 Task: Look for products in the category "Beef" from the brand "Store Brand".
Action: Mouse moved to (25, 81)
Screenshot: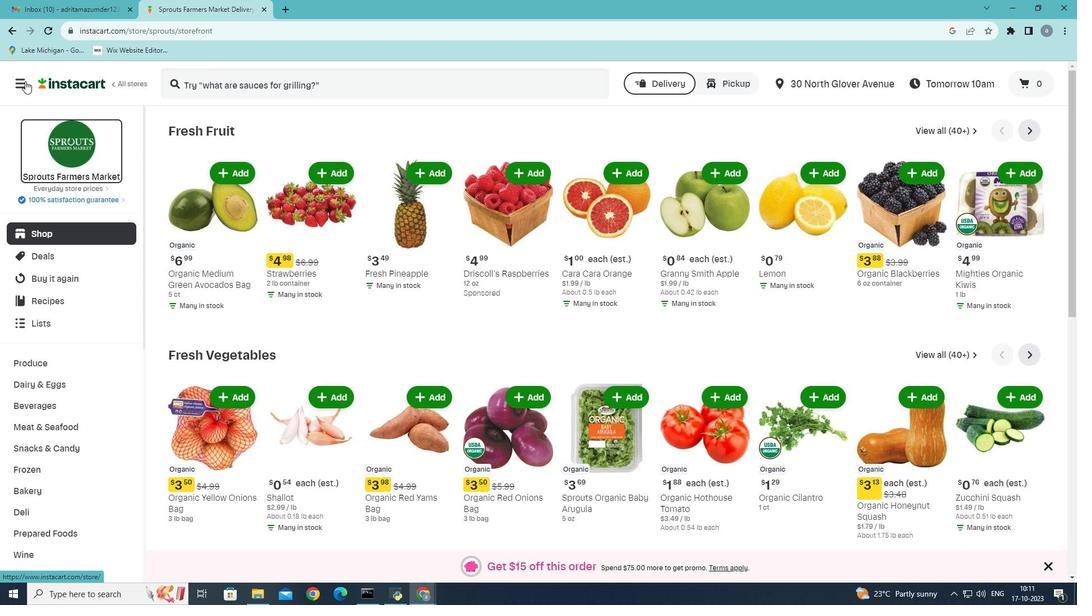 
Action: Mouse pressed left at (25, 81)
Screenshot: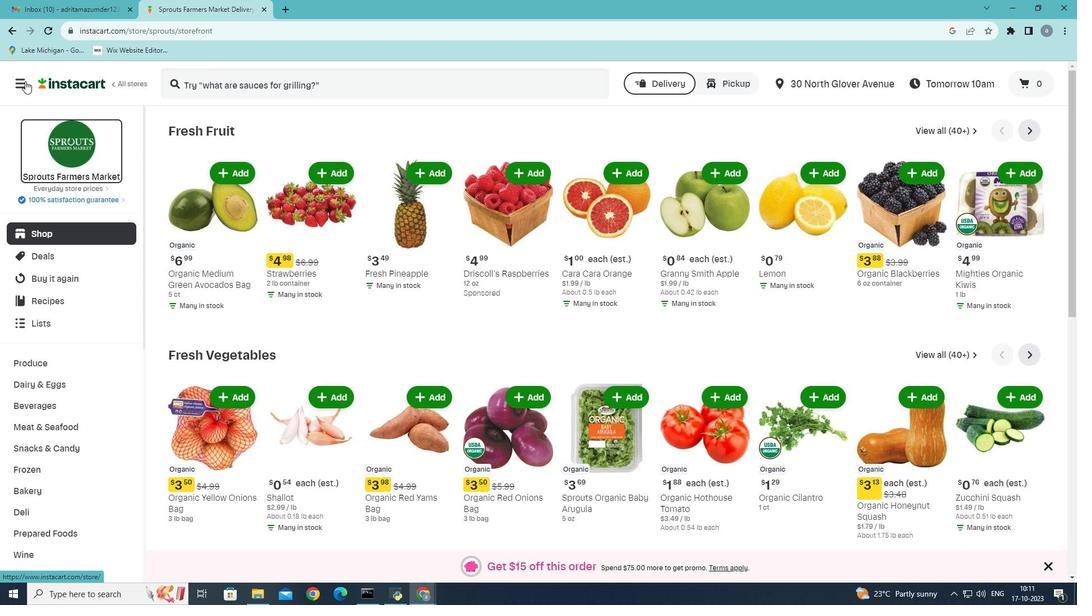 
Action: Mouse moved to (40, 328)
Screenshot: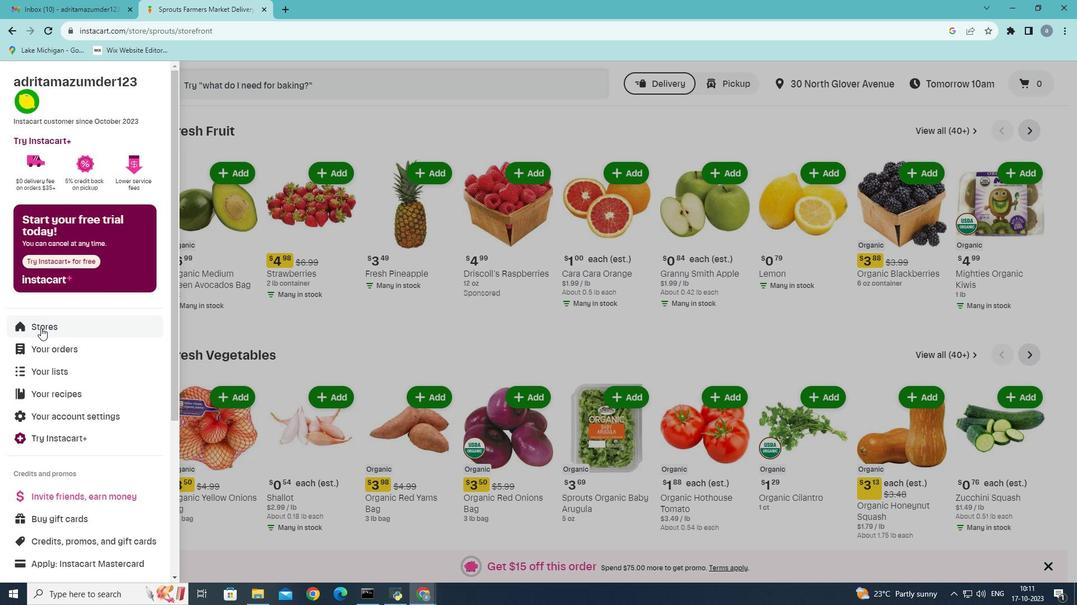 
Action: Mouse pressed left at (40, 328)
Screenshot: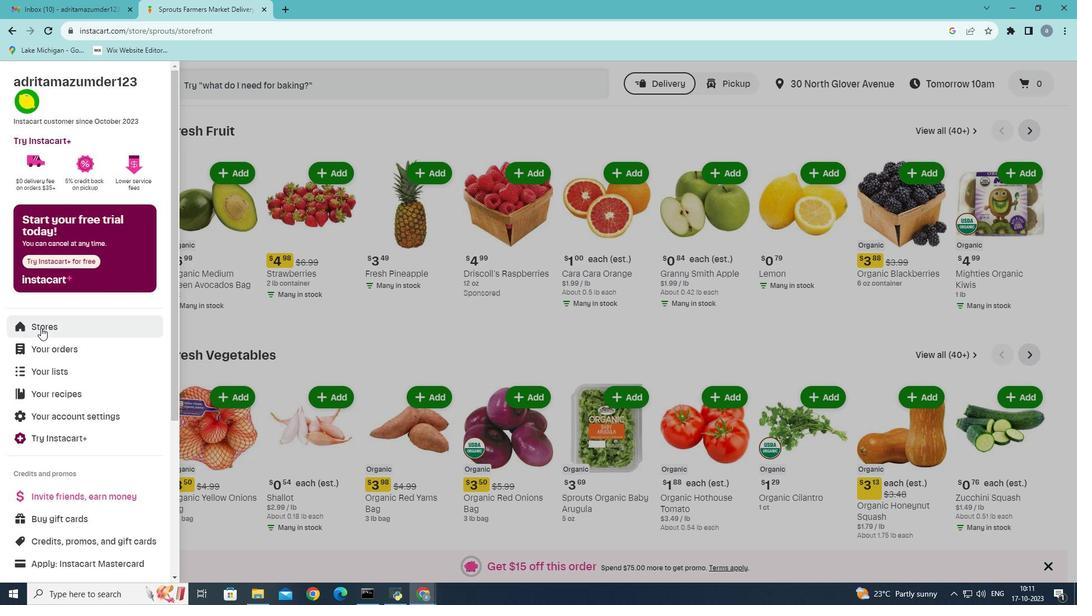 
Action: Mouse moved to (263, 134)
Screenshot: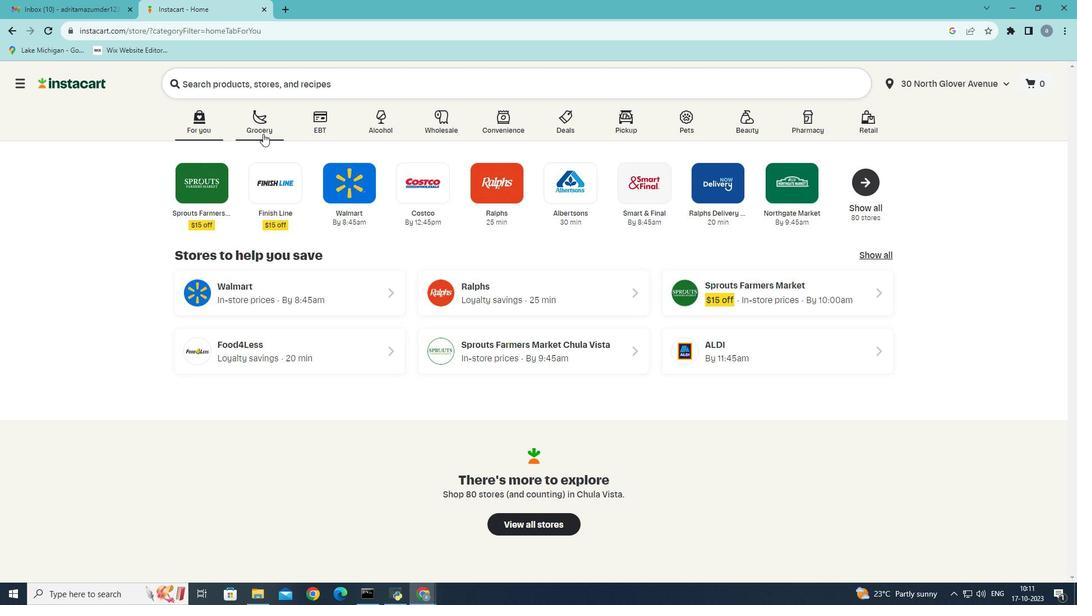 
Action: Mouse pressed left at (263, 134)
Screenshot: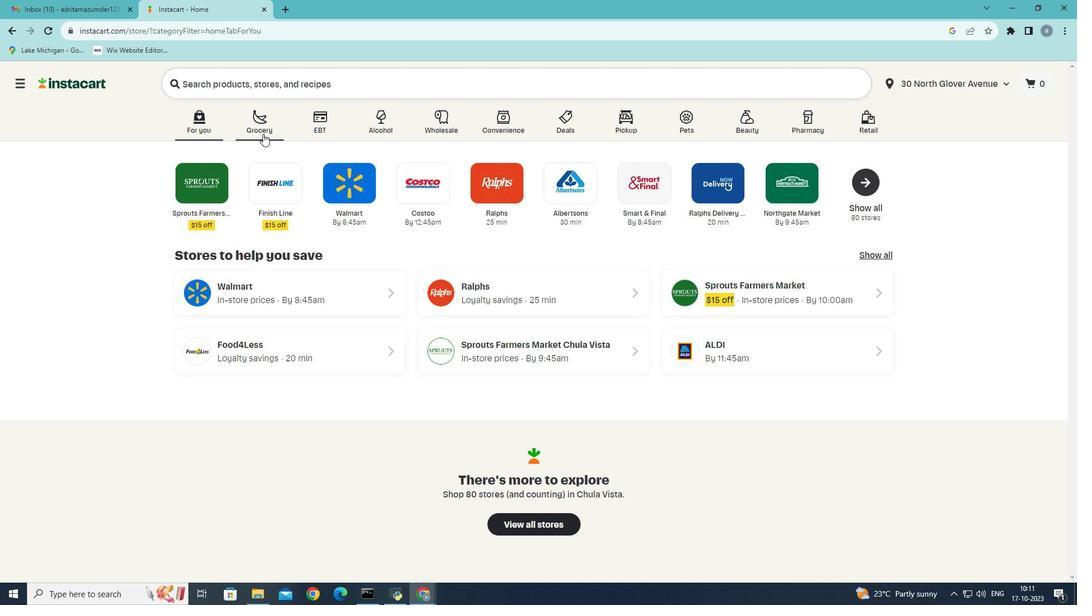 
Action: Mouse moved to (702, 281)
Screenshot: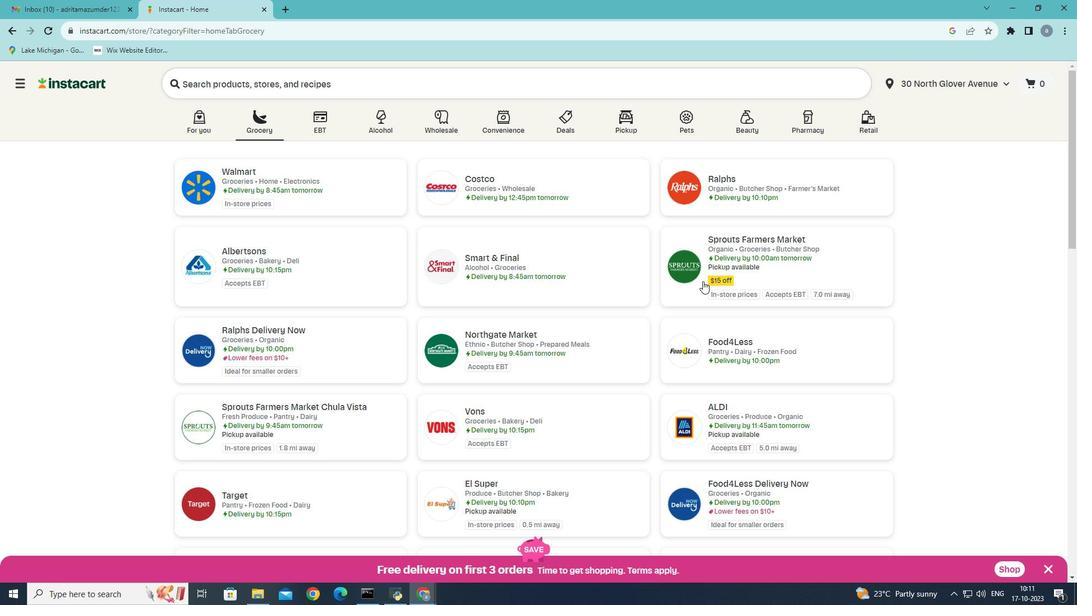 
Action: Mouse pressed left at (702, 281)
Screenshot: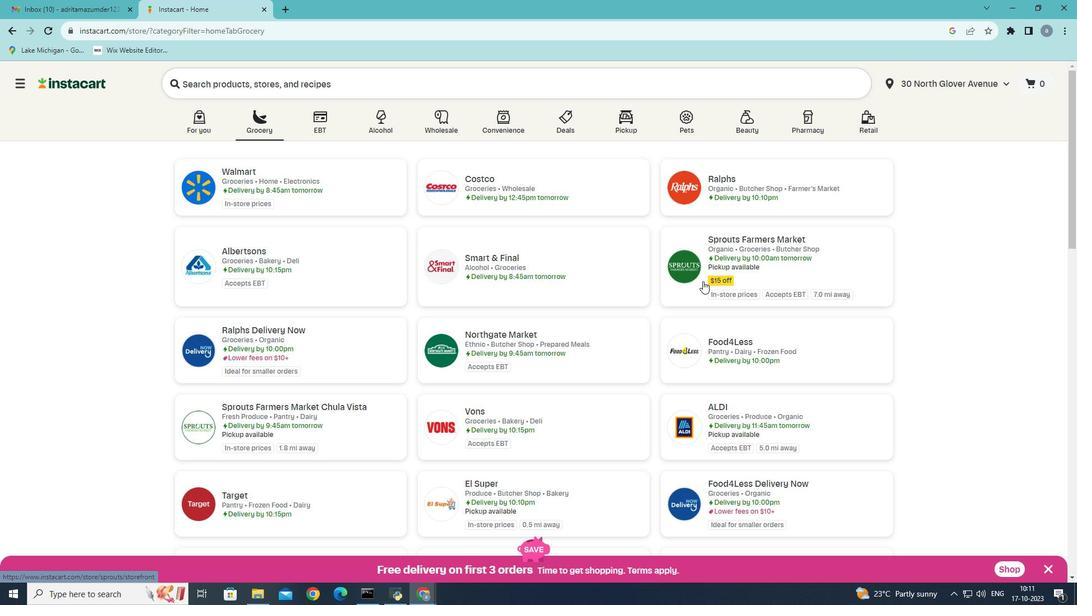 
Action: Mouse moved to (48, 425)
Screenshot: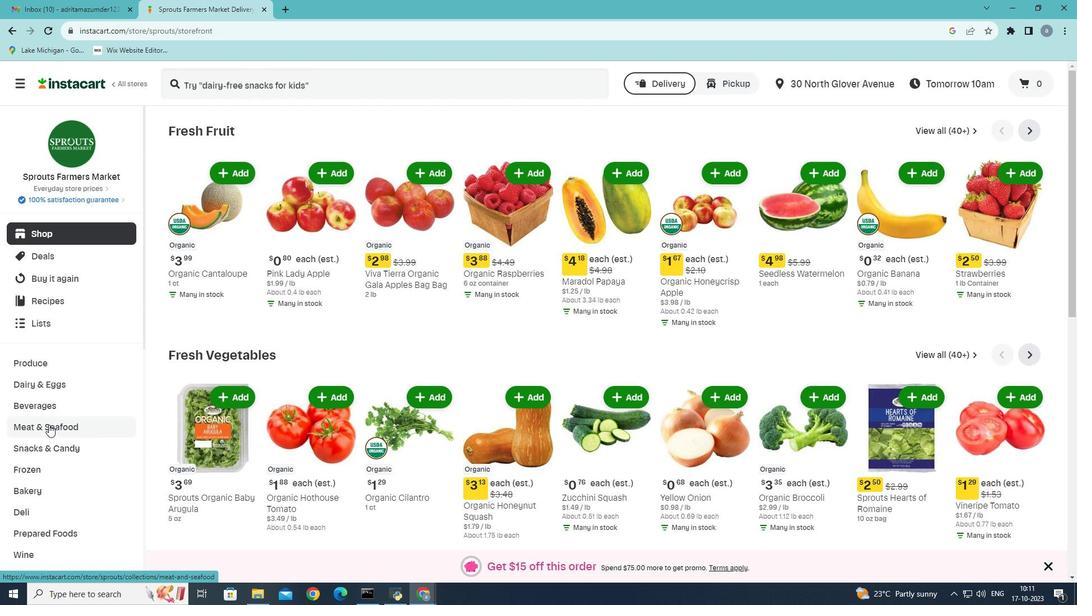 
Action: Mouse pressed left at (48, 425)
Screenshot: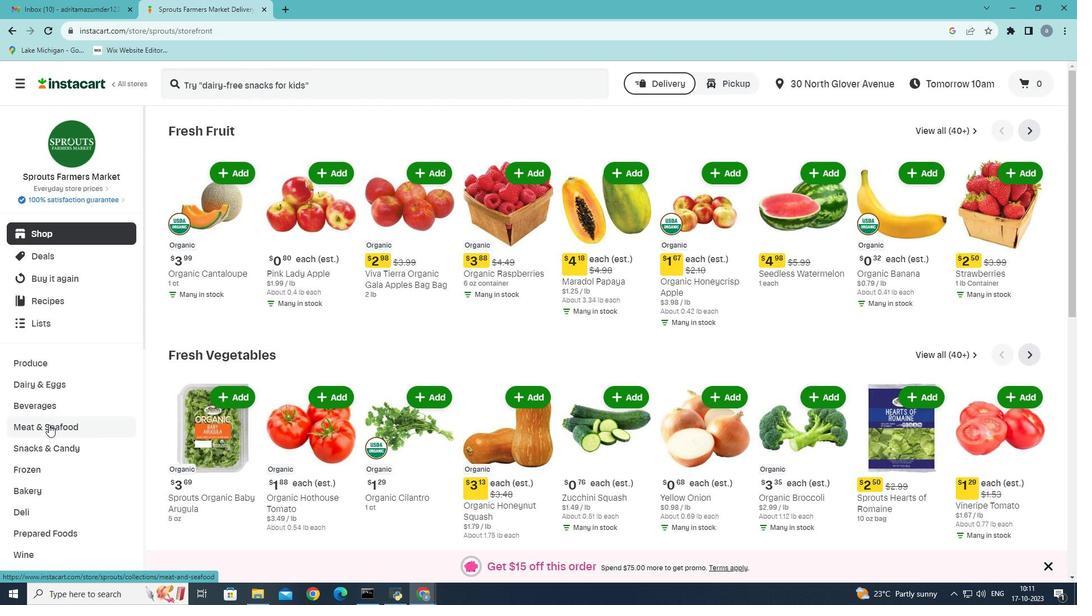 
Action: Mouse moved to (317, 159)
Screenshot: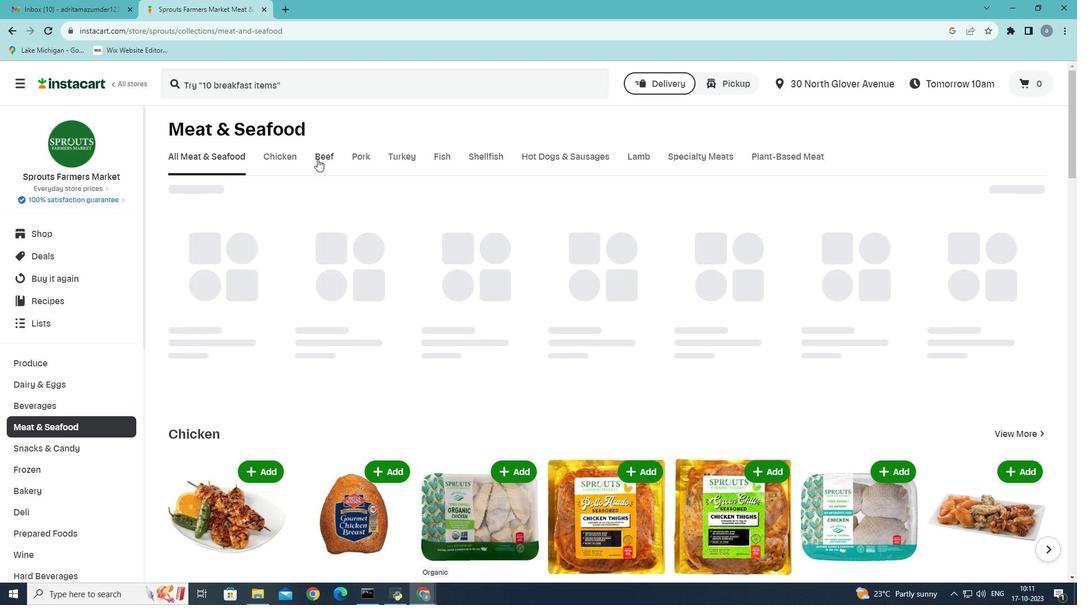 
Action: Mouse pressed left at (317, 159)
Screenshot: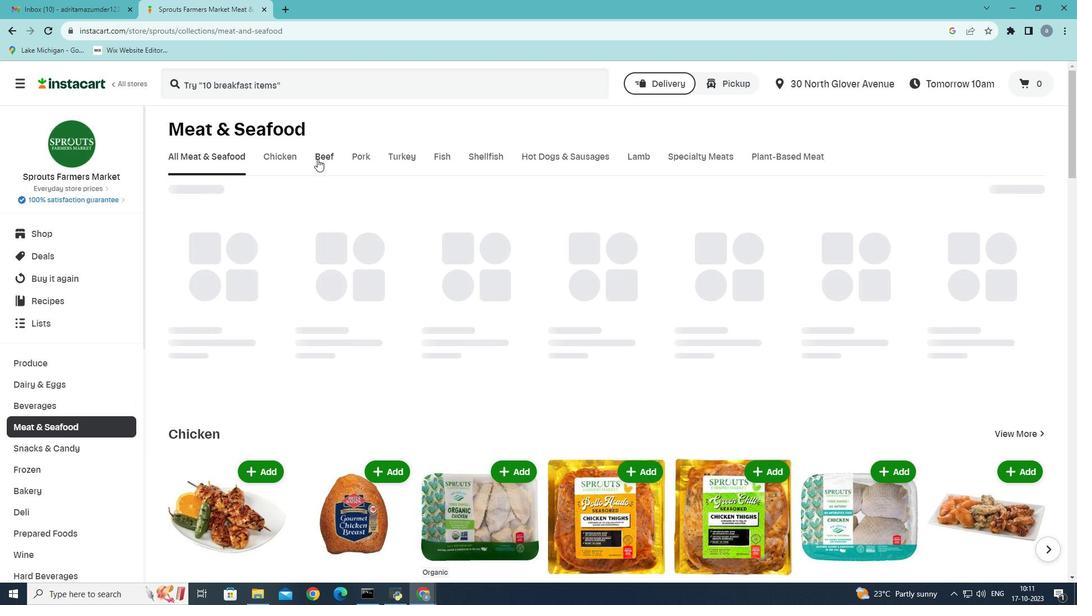 
Action: Mouse moved to (402, 210)
Screenshot: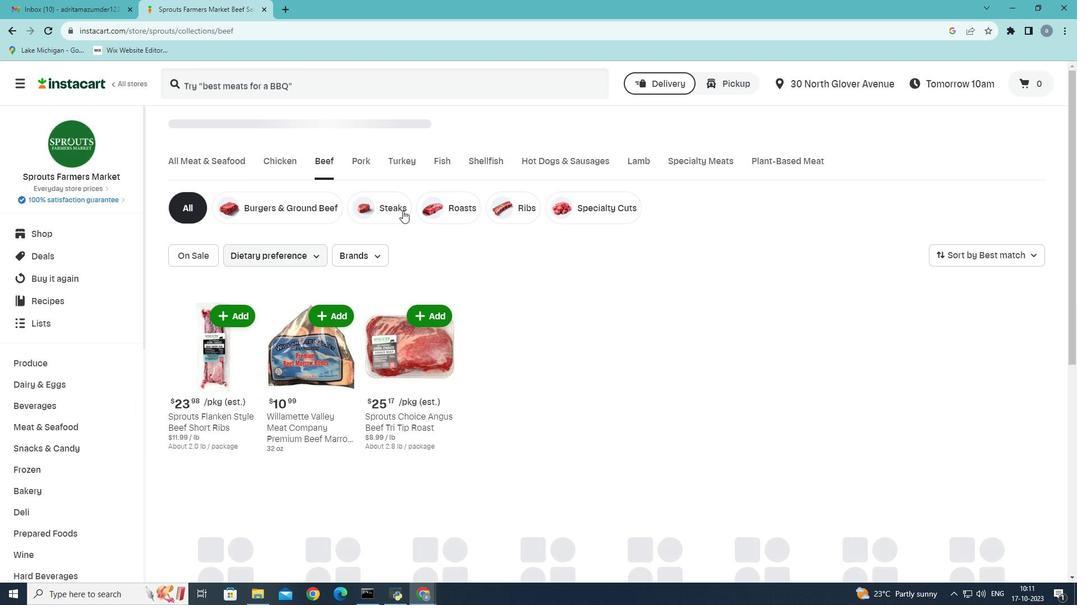 
Action: Mouse pressed left at (402, 210)
Screenshot: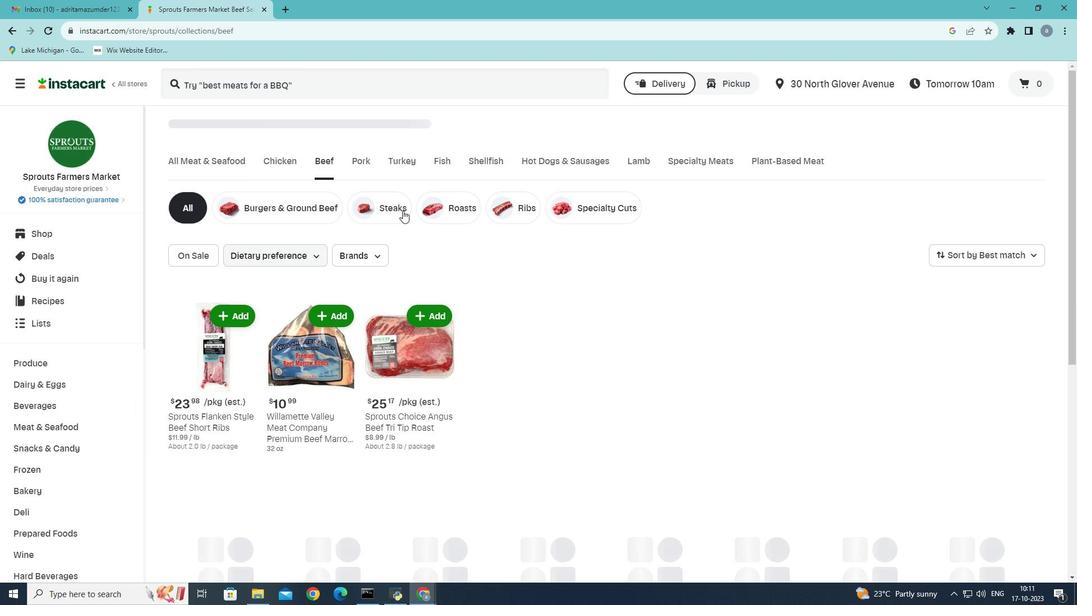 
Action: Mouse moved to (377, 245)
Screenshot: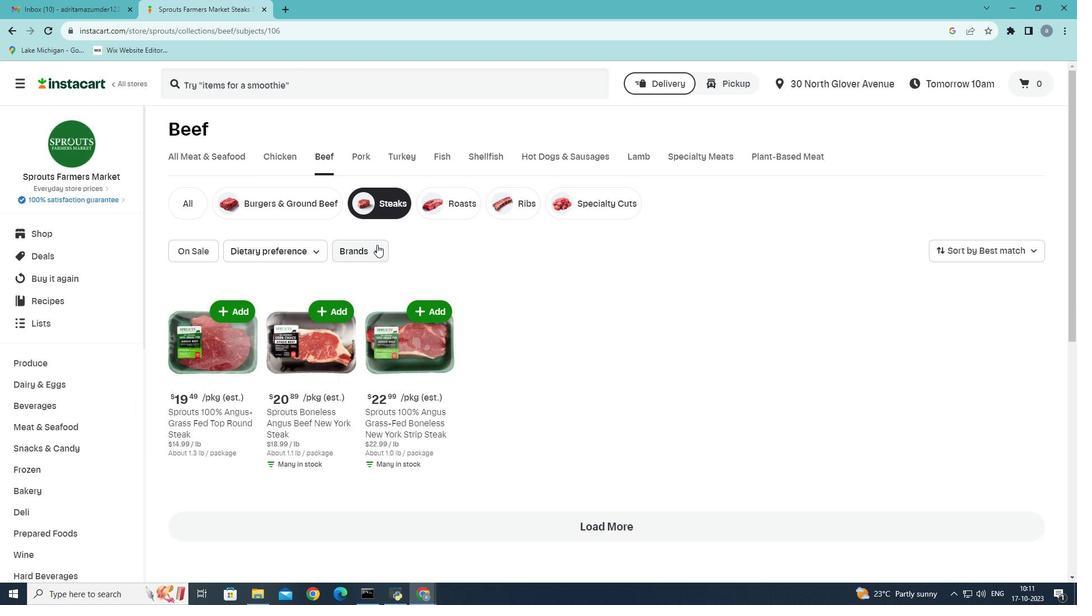 
Action: Mouse pressed left at (377, 245)
Screenshot: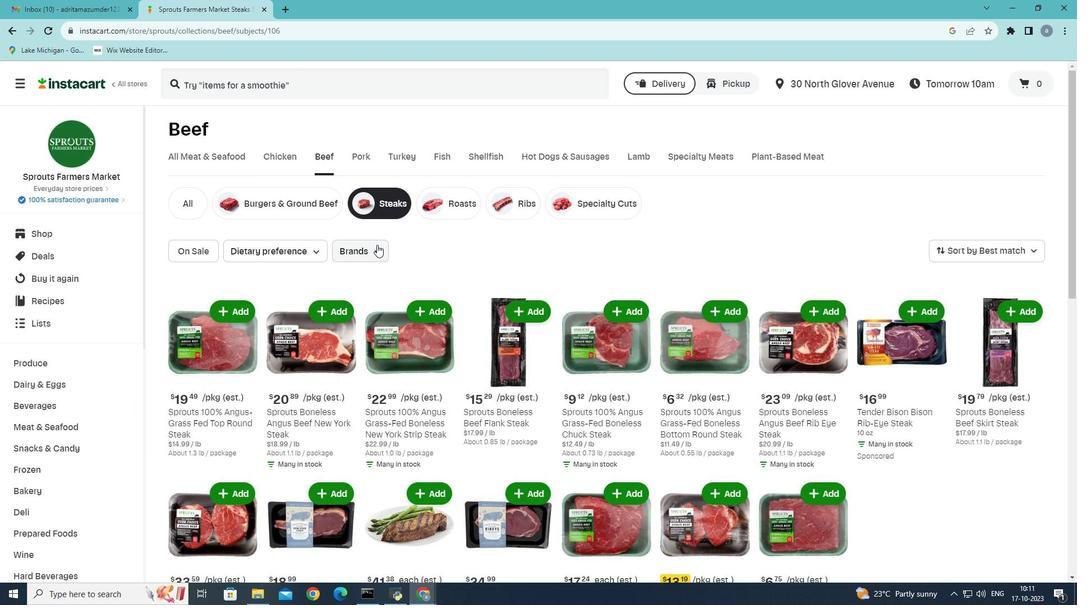 
Action: Mouse moved to (348, 282)
Screenshot: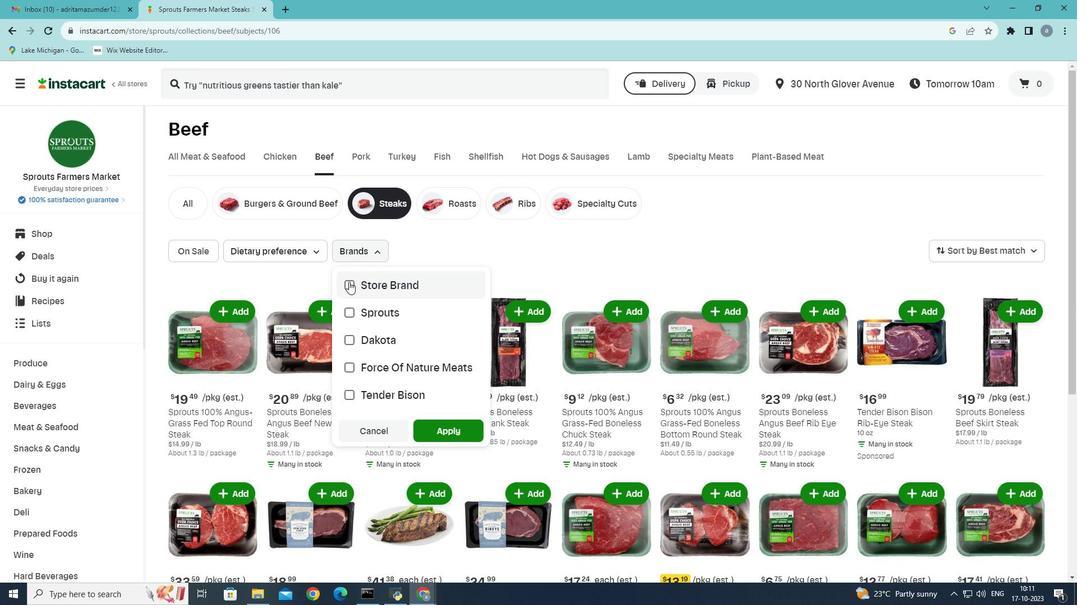 
Action: Mouse pressed left at (348, 282)
Screenshot: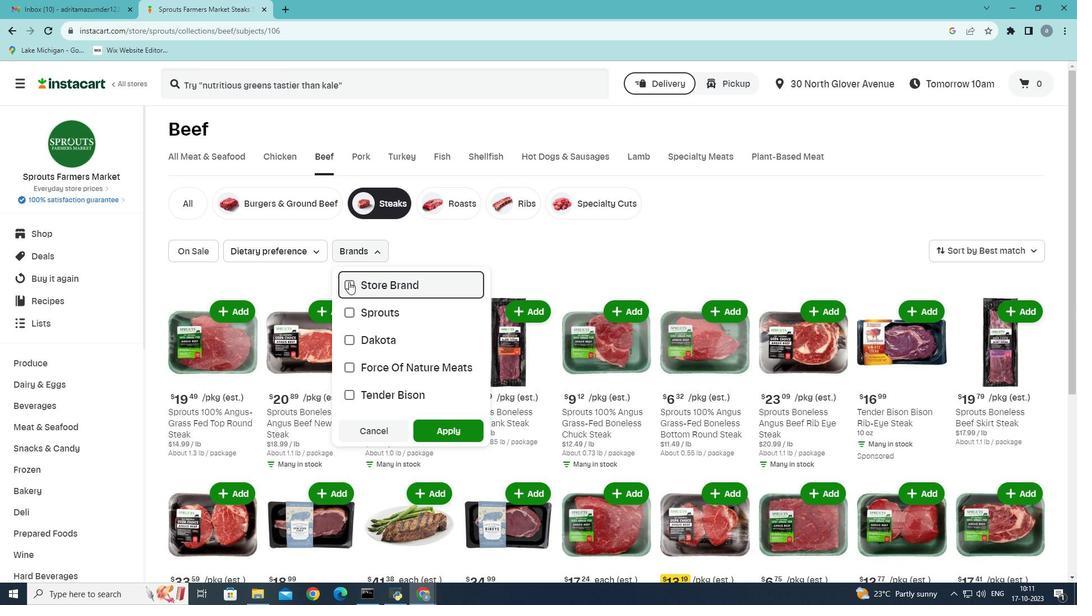 
Action: Mouse moved to (445, 435)
Screenshot: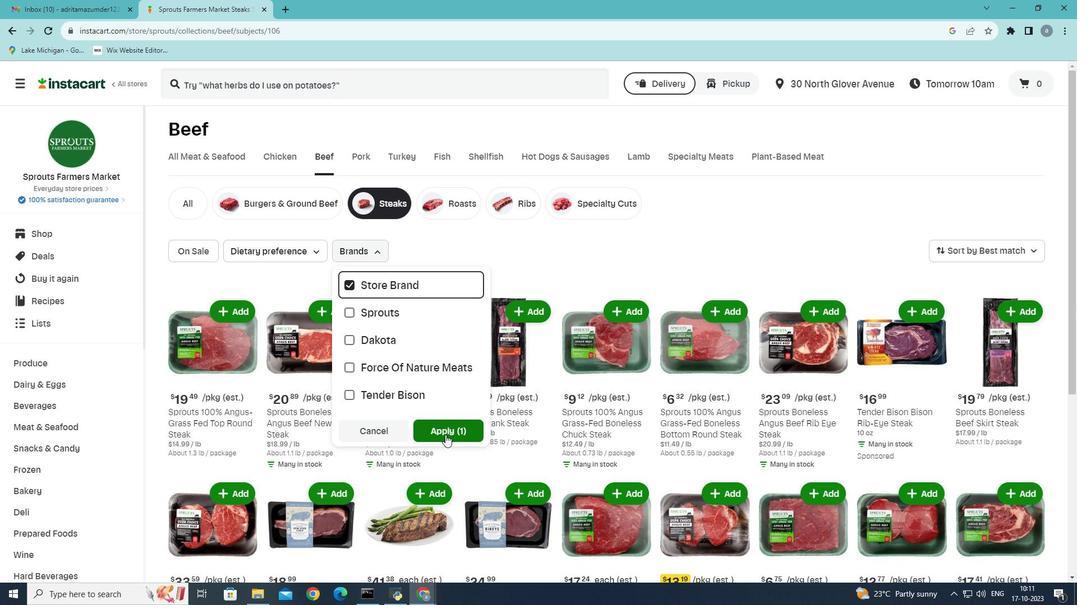 
Action: Mouse pressed left at (445, 435)
Screenshot: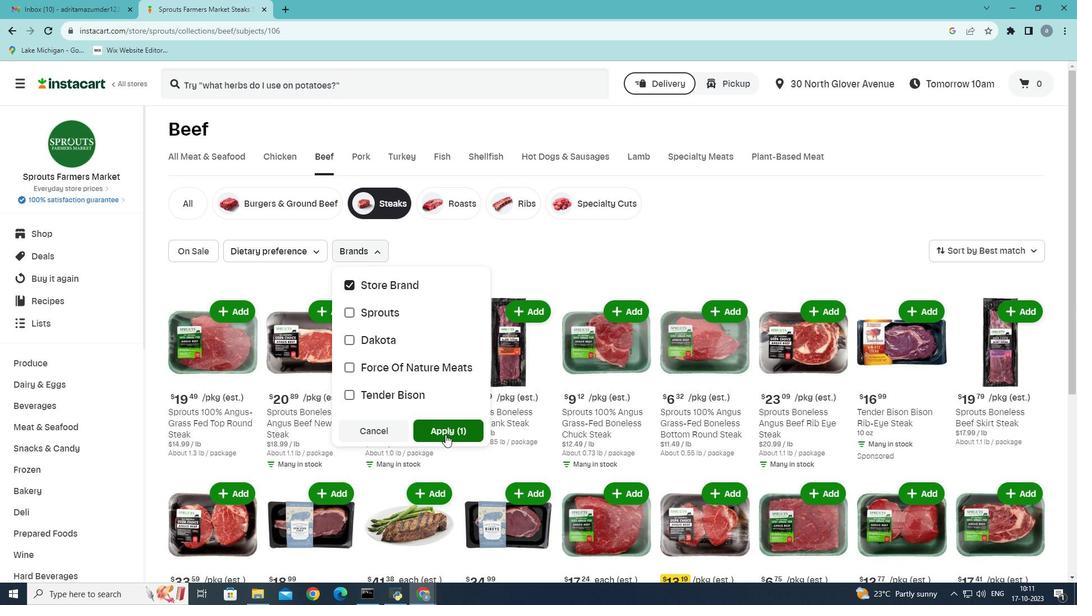 
Action: Mouse moved to (446, 434)
Screenshot: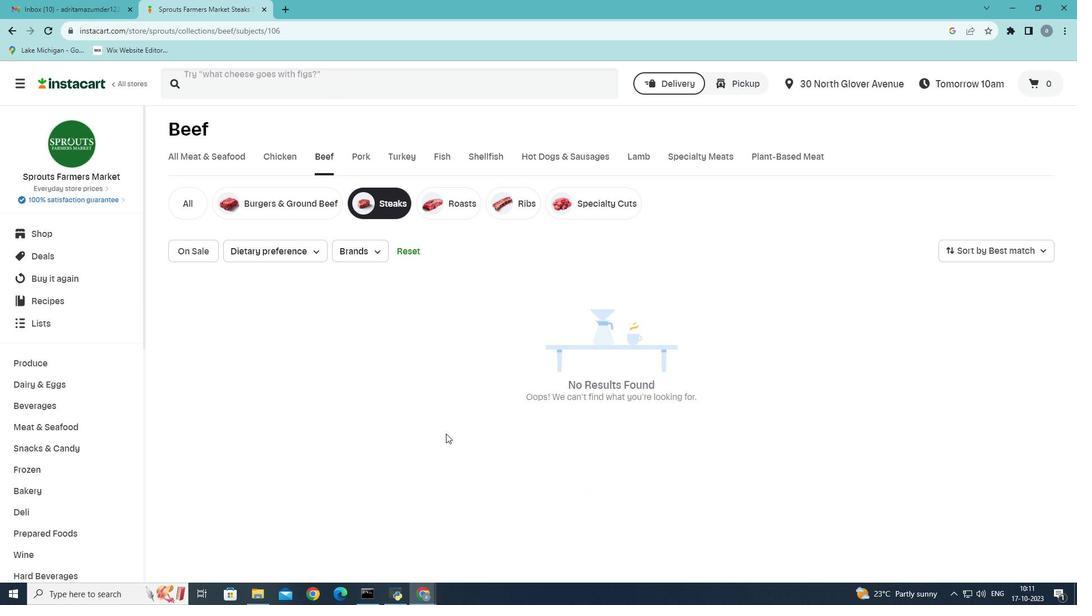 
